 Task: Add Softage Information Technology Limited.
Action: Mouse moved to (285, 119)
Screenshot: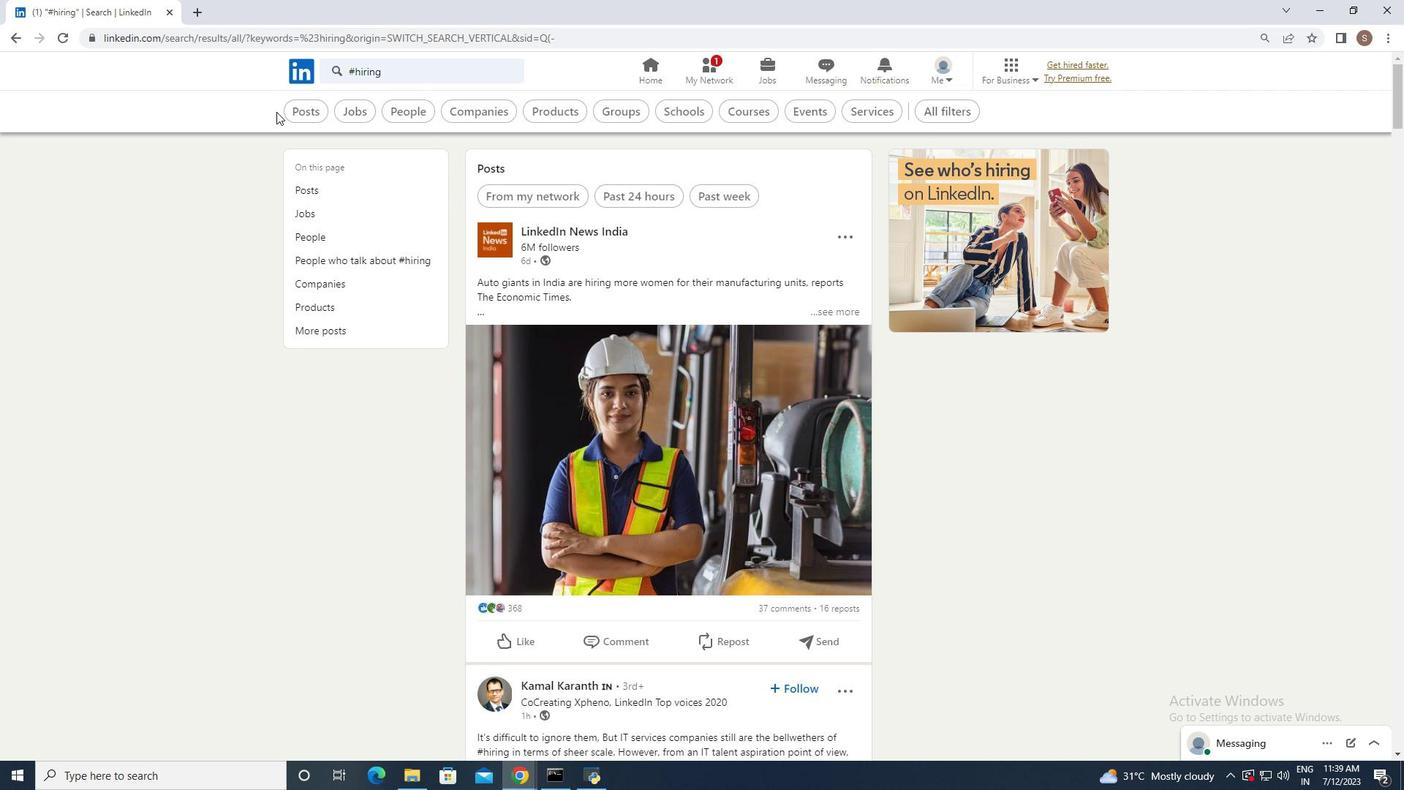 
Action: Mouse pressed left at (285, 119)
Screenshot: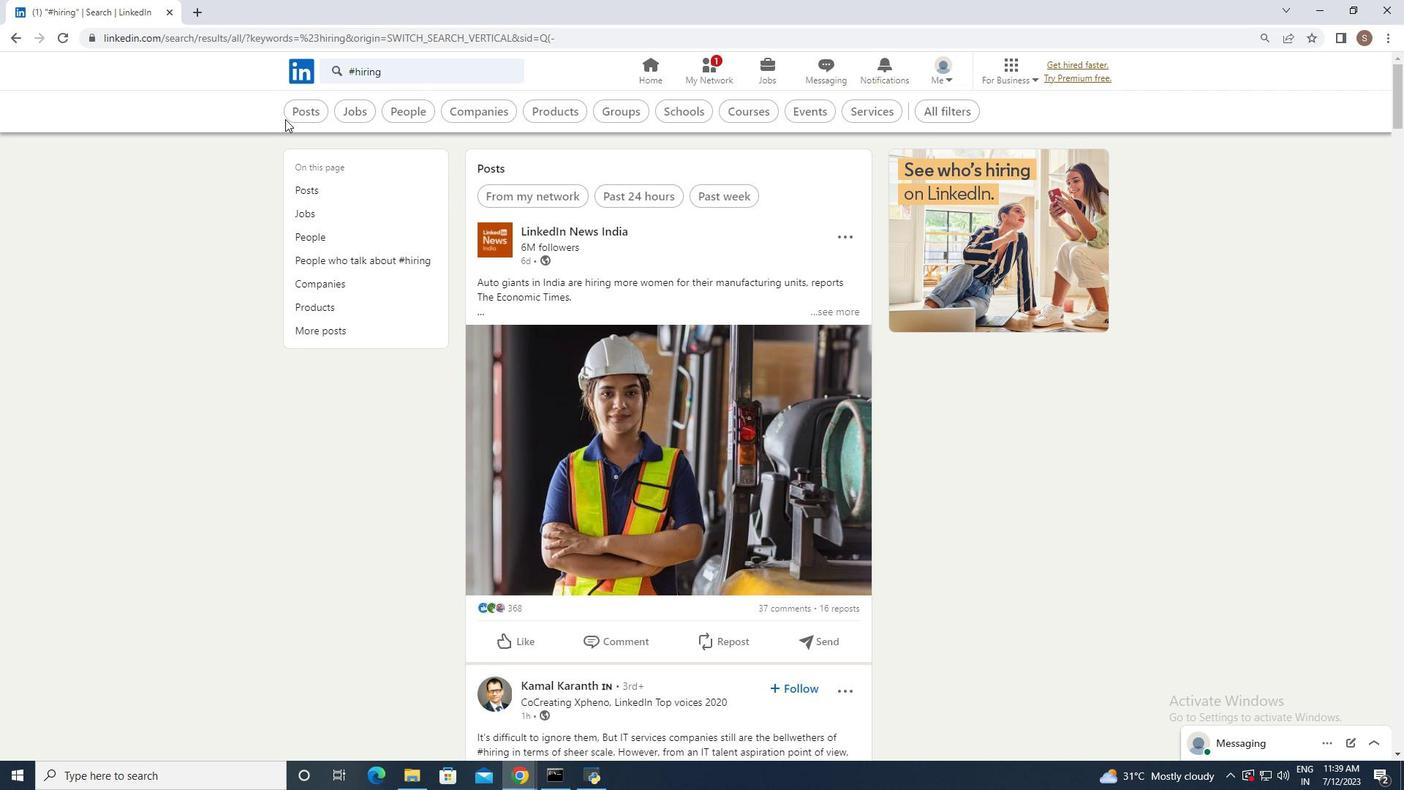 
Action: Mouse moved to (294, 116)
Screenshot: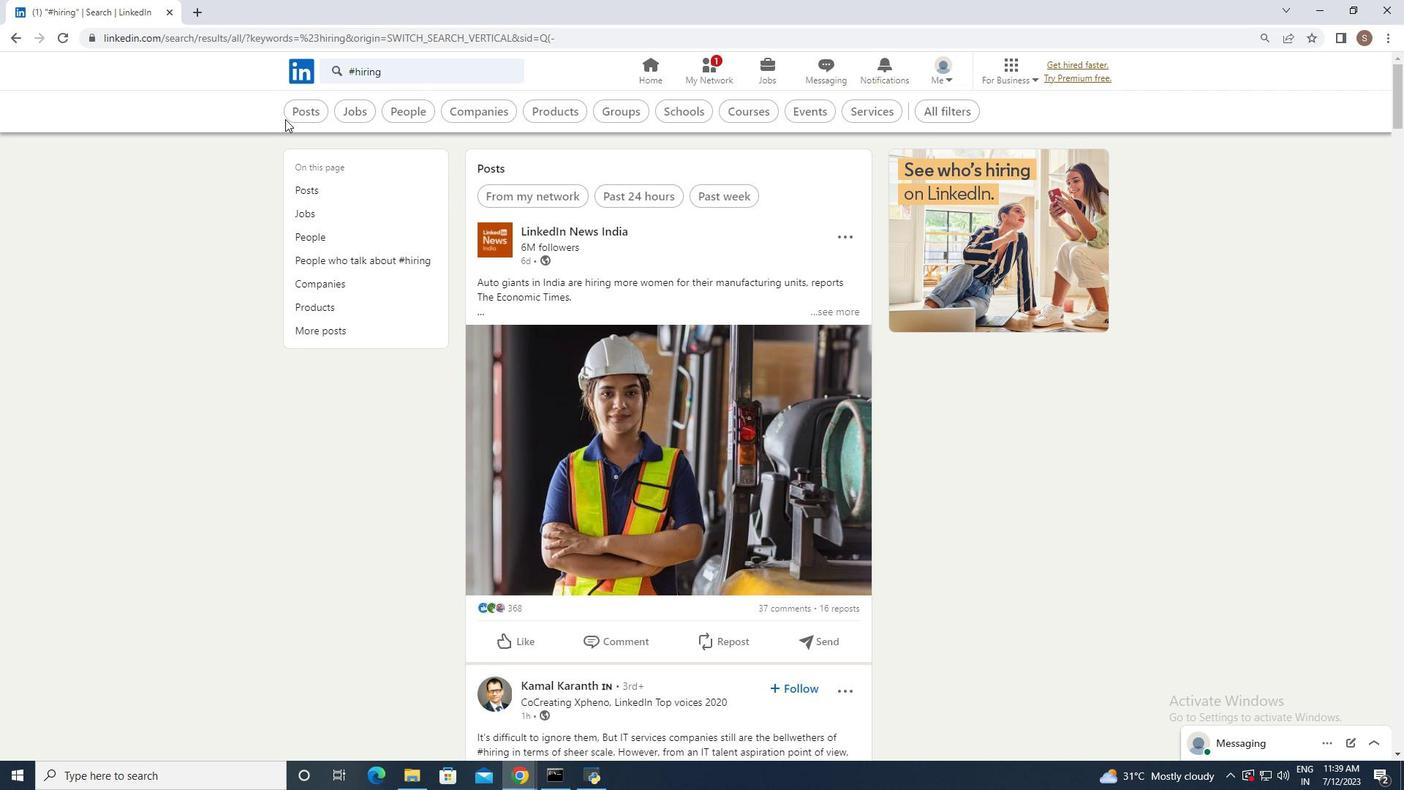 
Action: Mouse pressed left at (294, 116)
Screenshot: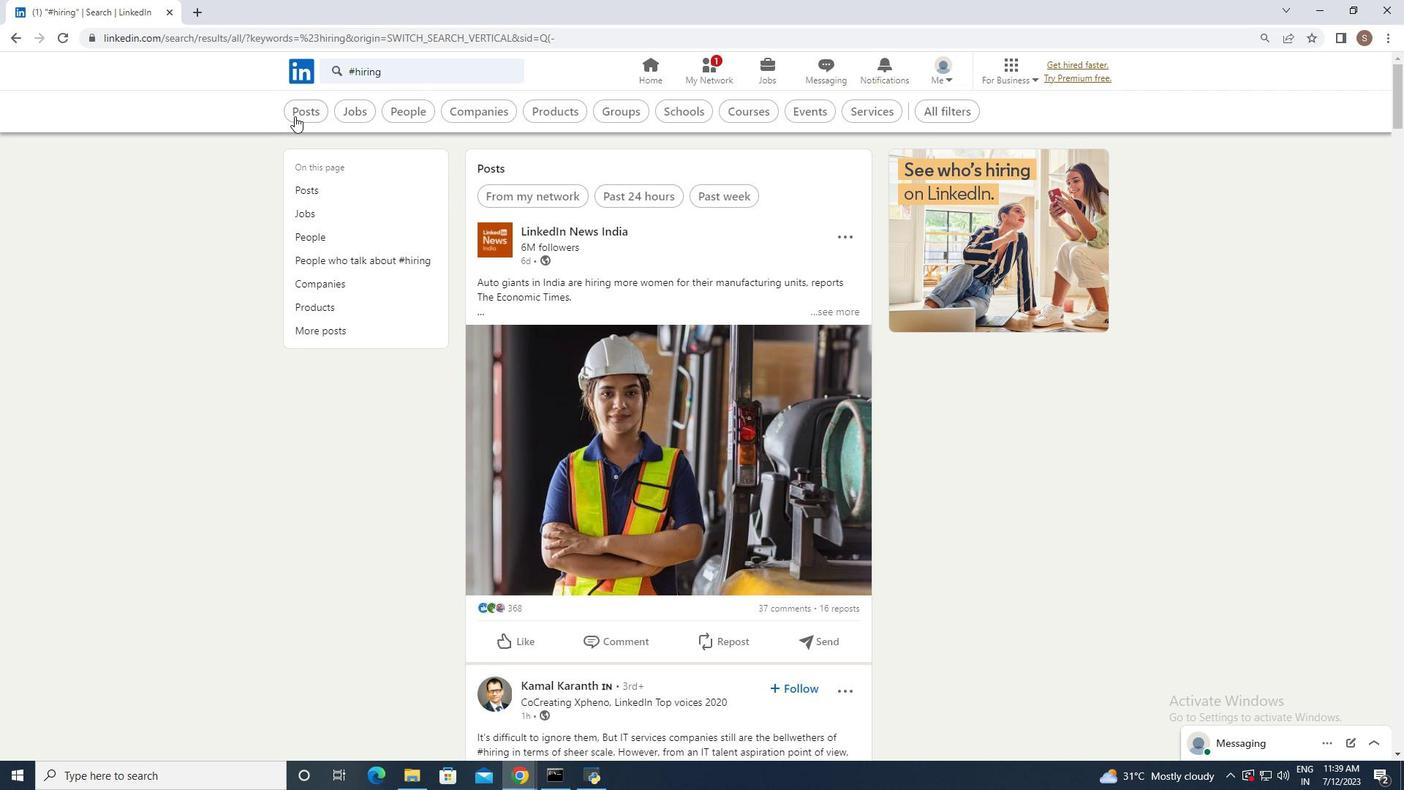 
Action: Mouse moved to (683, 109)
Screenshot: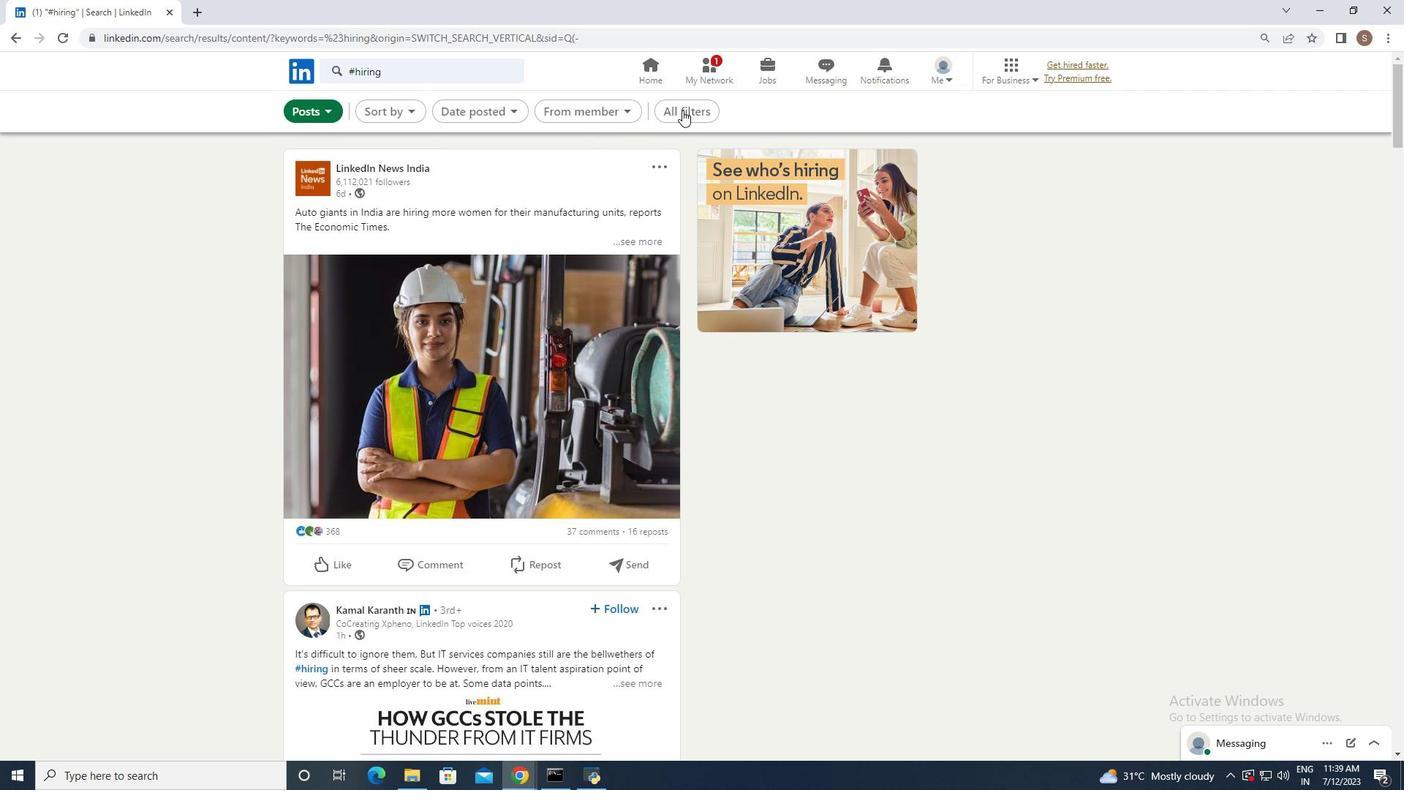 
Action: Mouse pressed left at (683, 109)
Screenshot: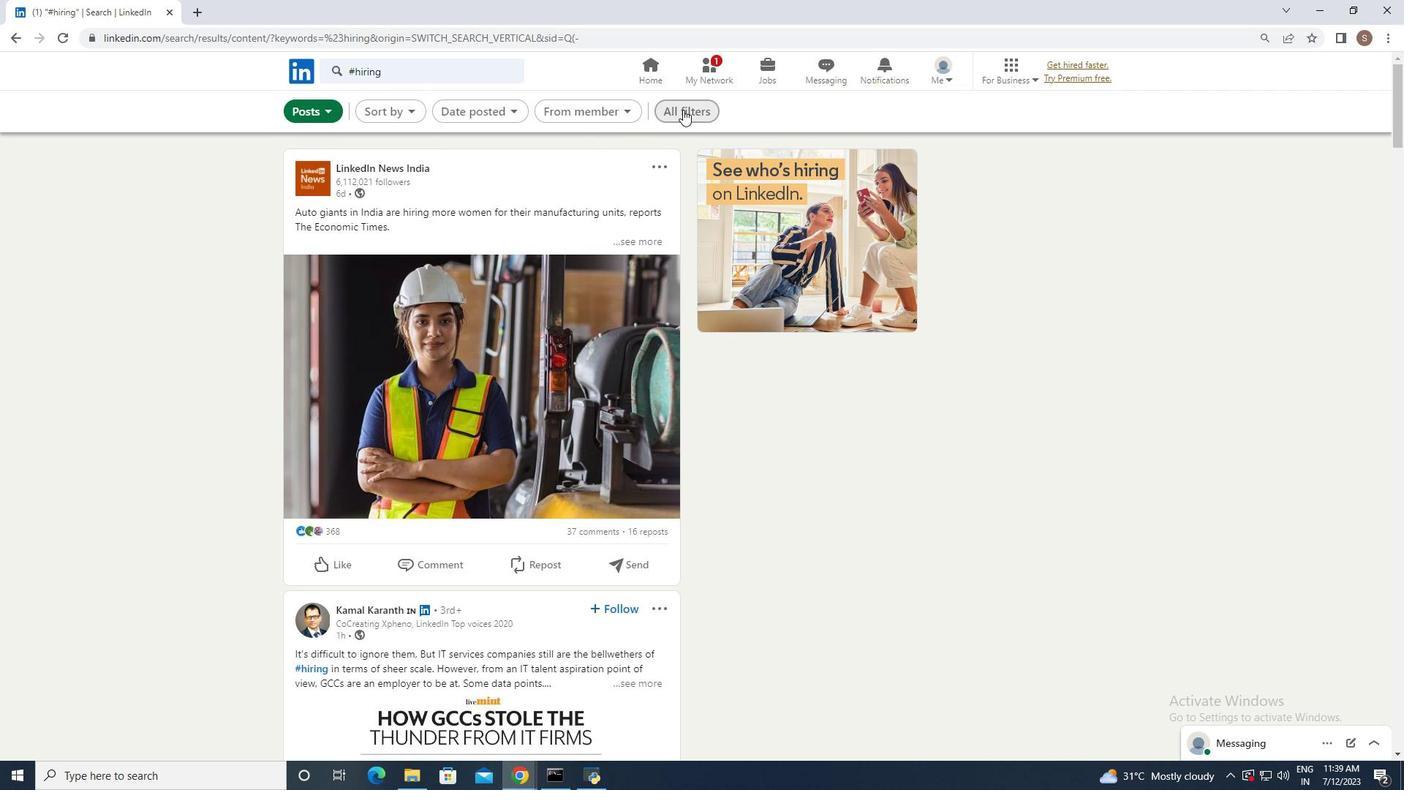 
Action: Mouse moved to (1159, 580)
Screenshot: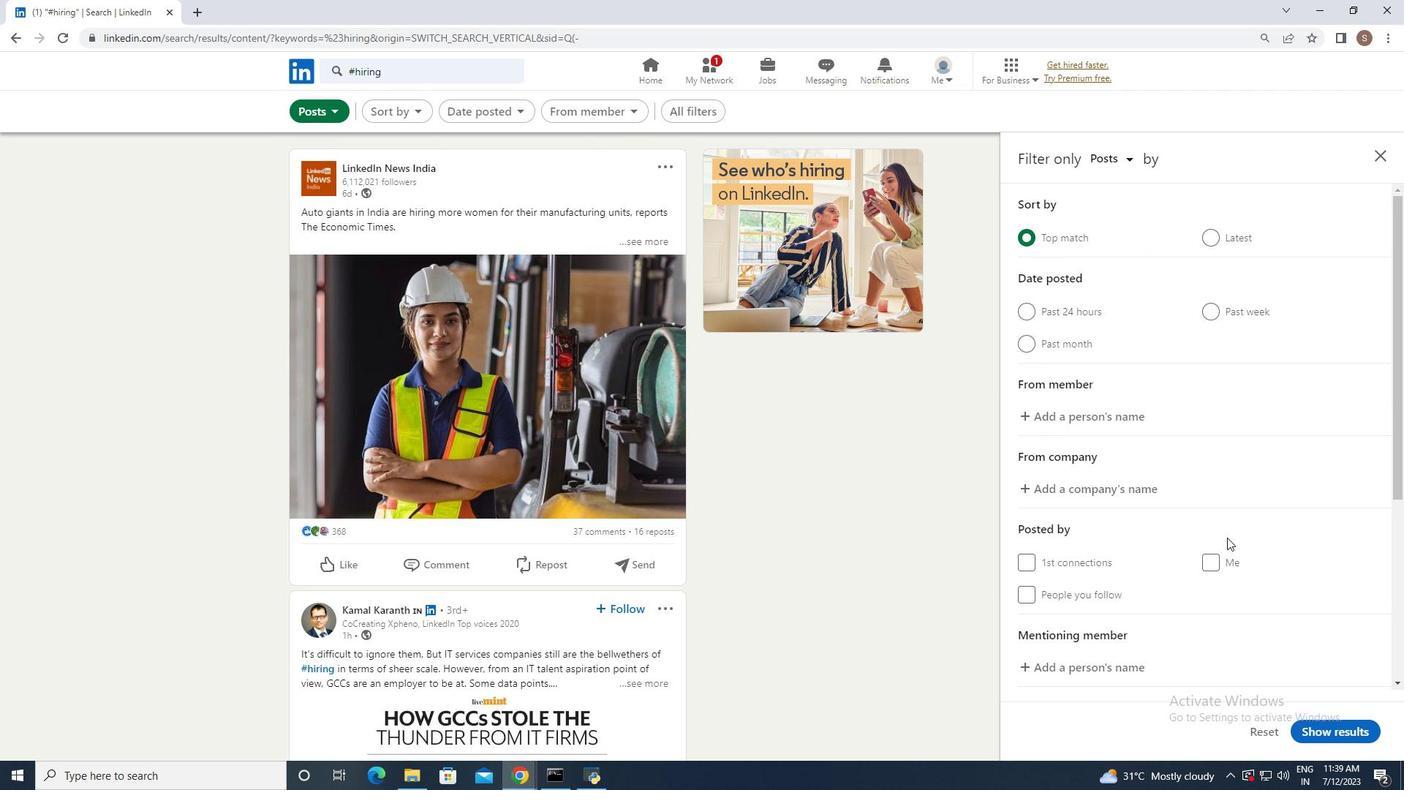 
Action: Mouse scrolled (1159, 580) with delta (0, 0)
Screenshot: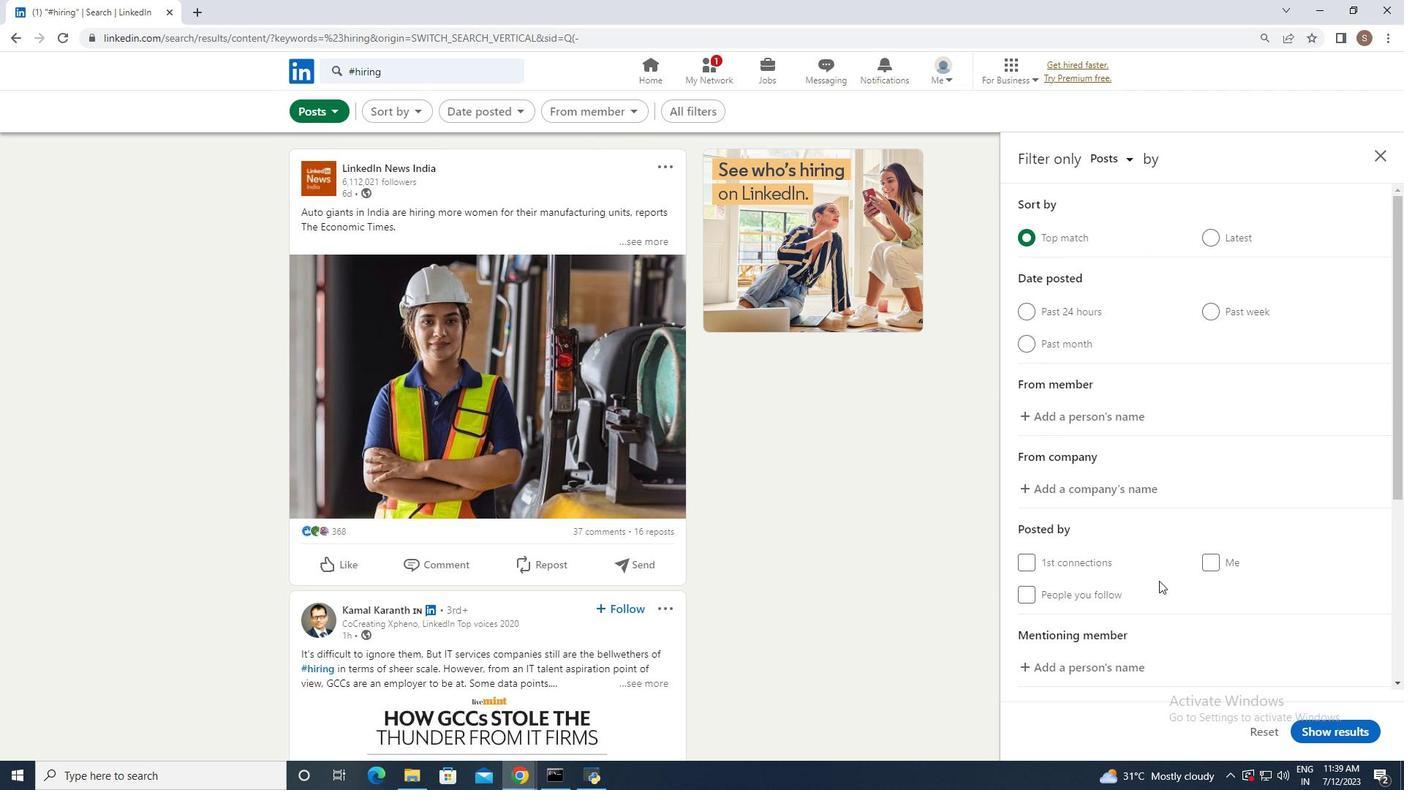 
Action: Mouse scrolled (1159, 580) with delta (0, 0)
Screenshot: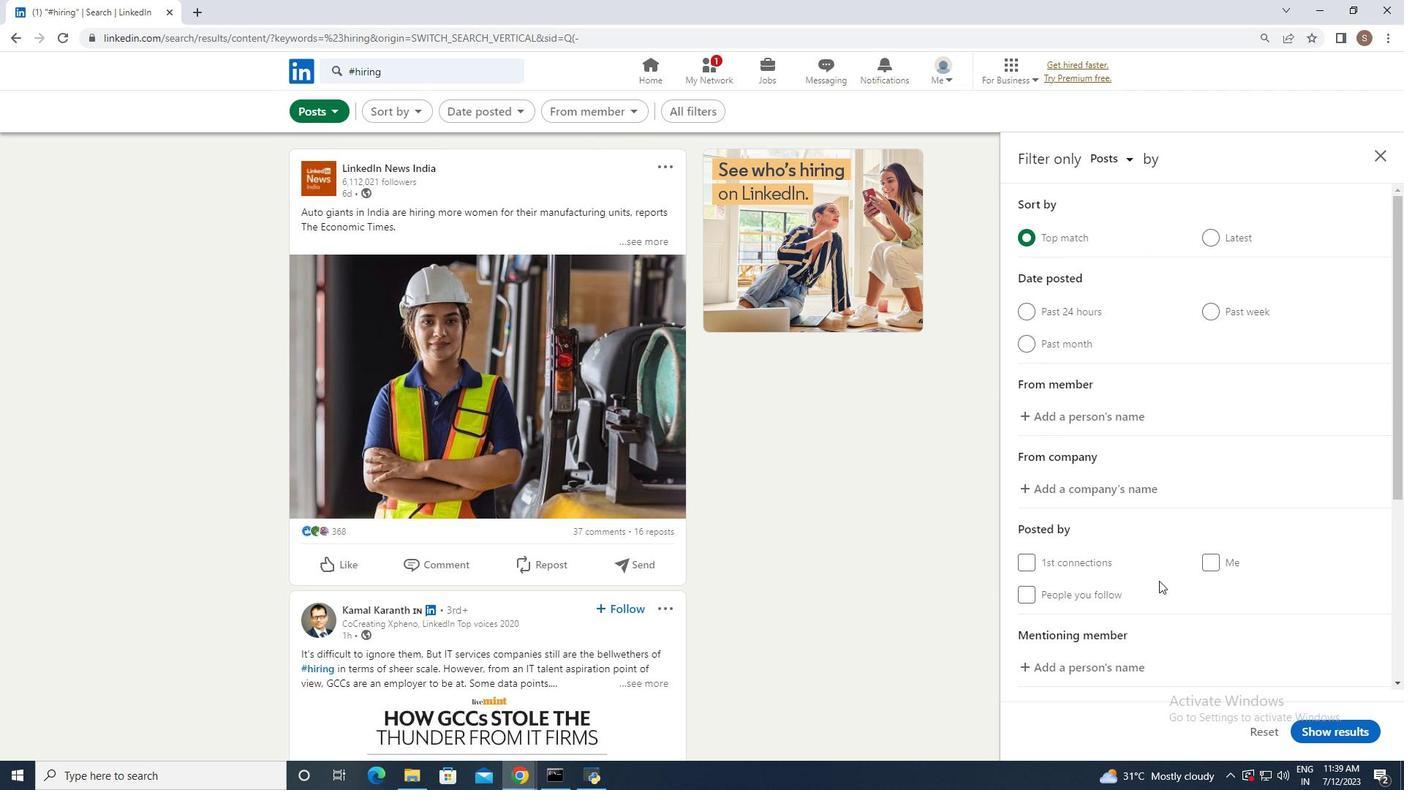 
Action: Mouse scrolled (1159, 580) with delta (0, 0)
Screenshot: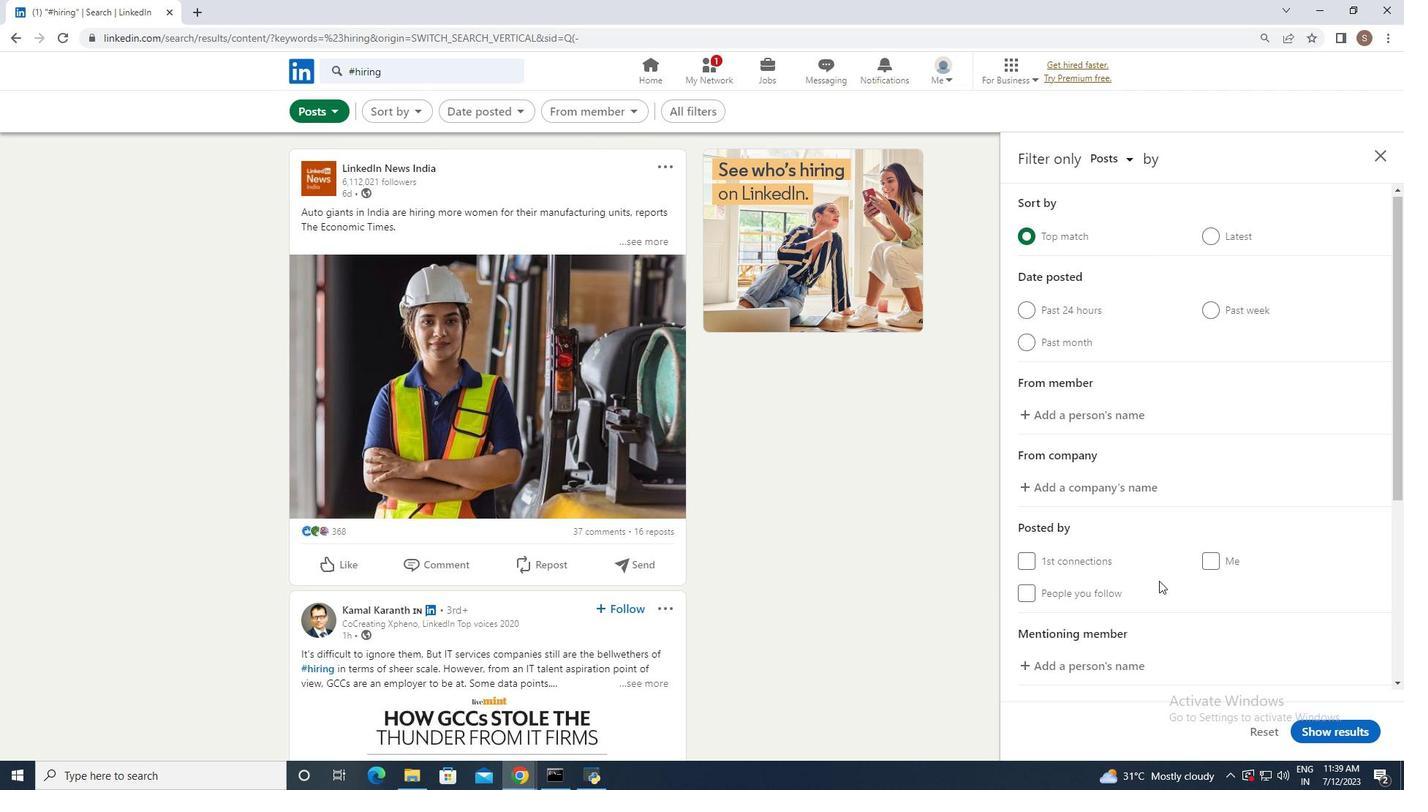 
Action: Mouse moved to (1080, 509)
Screenshot: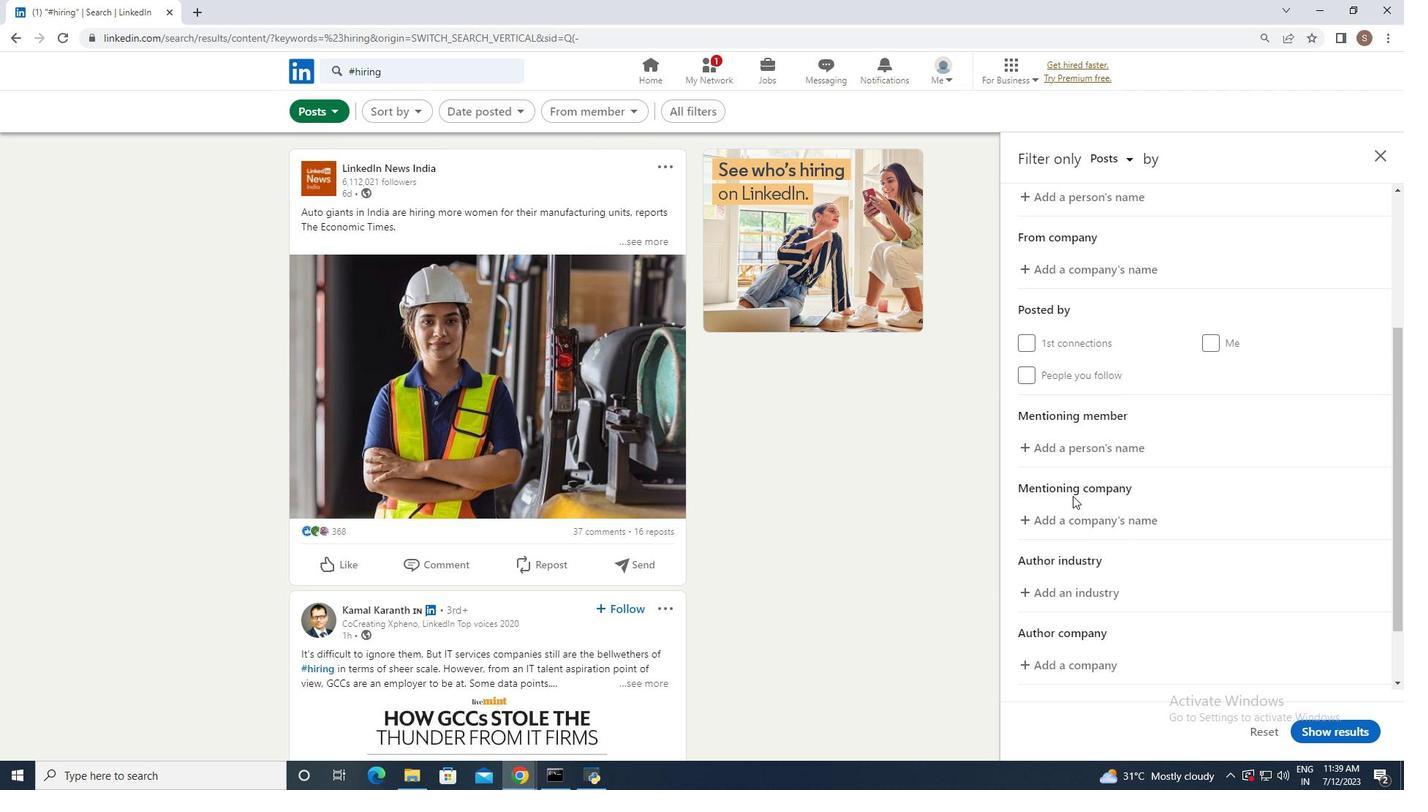 
Action: Mouse pressed left at (1080, 509)
Screenshot: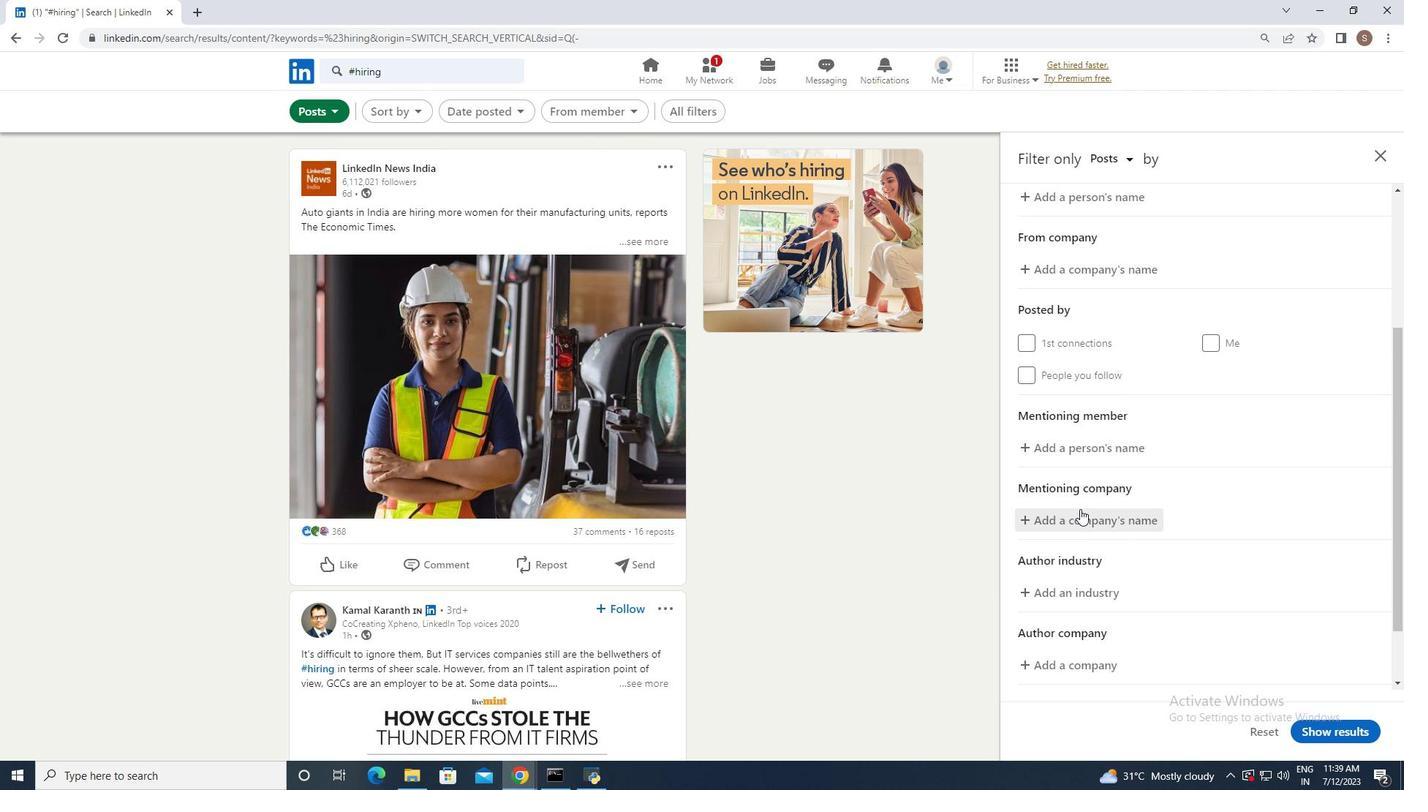 
Action: Key pressed <Key.shift>Softage
Screenshot: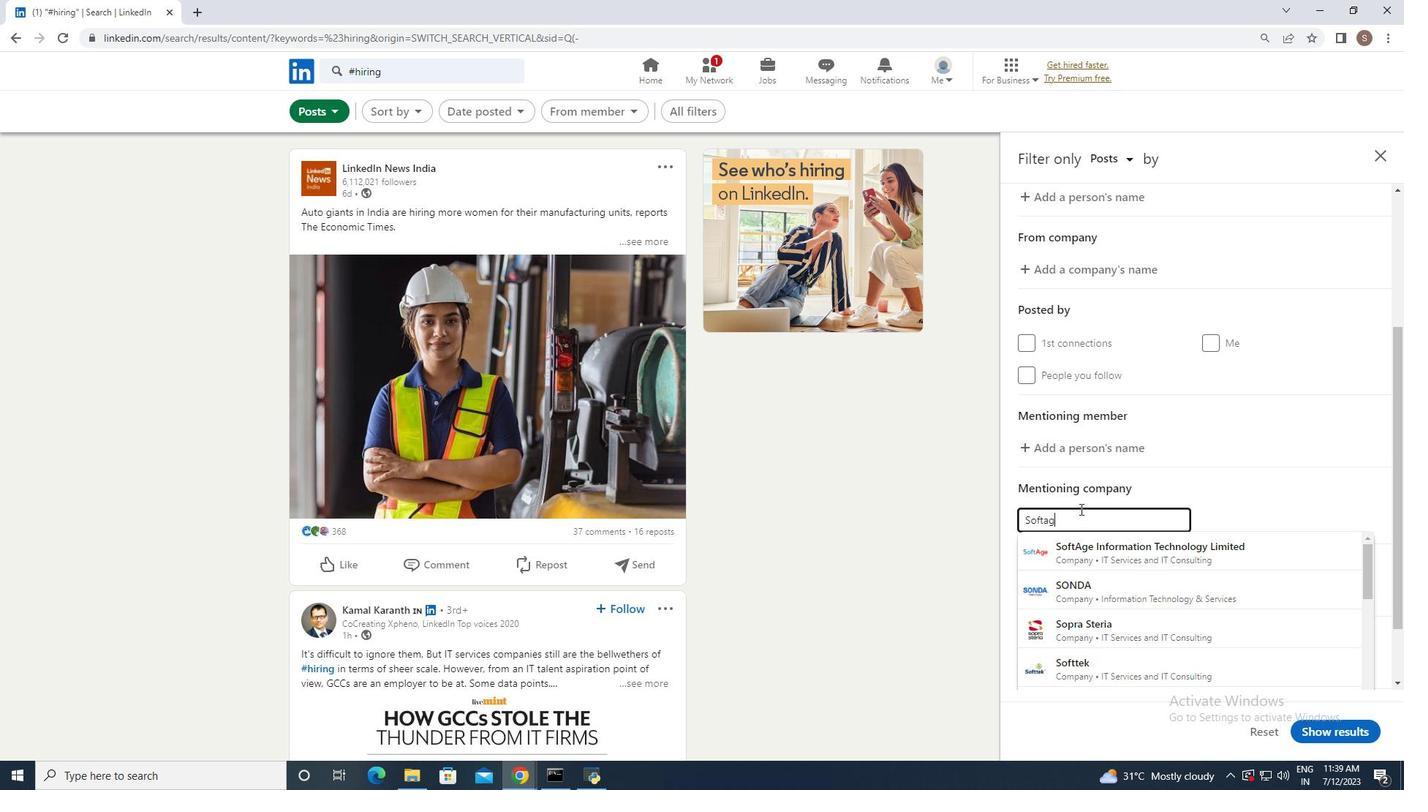 
Action: Mouse moved to (1093, 565)
Screenshot: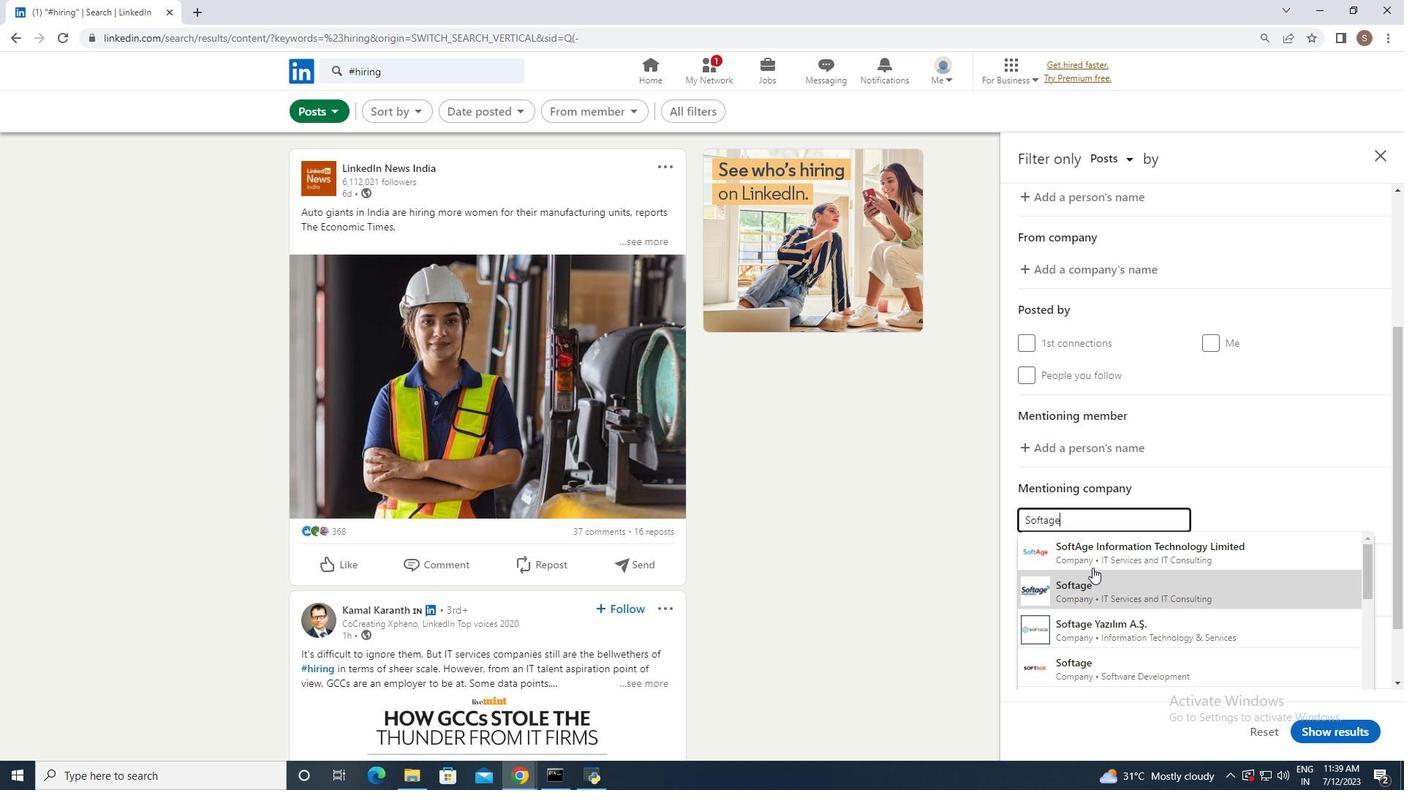 
Action: Mouse pressed left at (1093, 565)
Screenshot: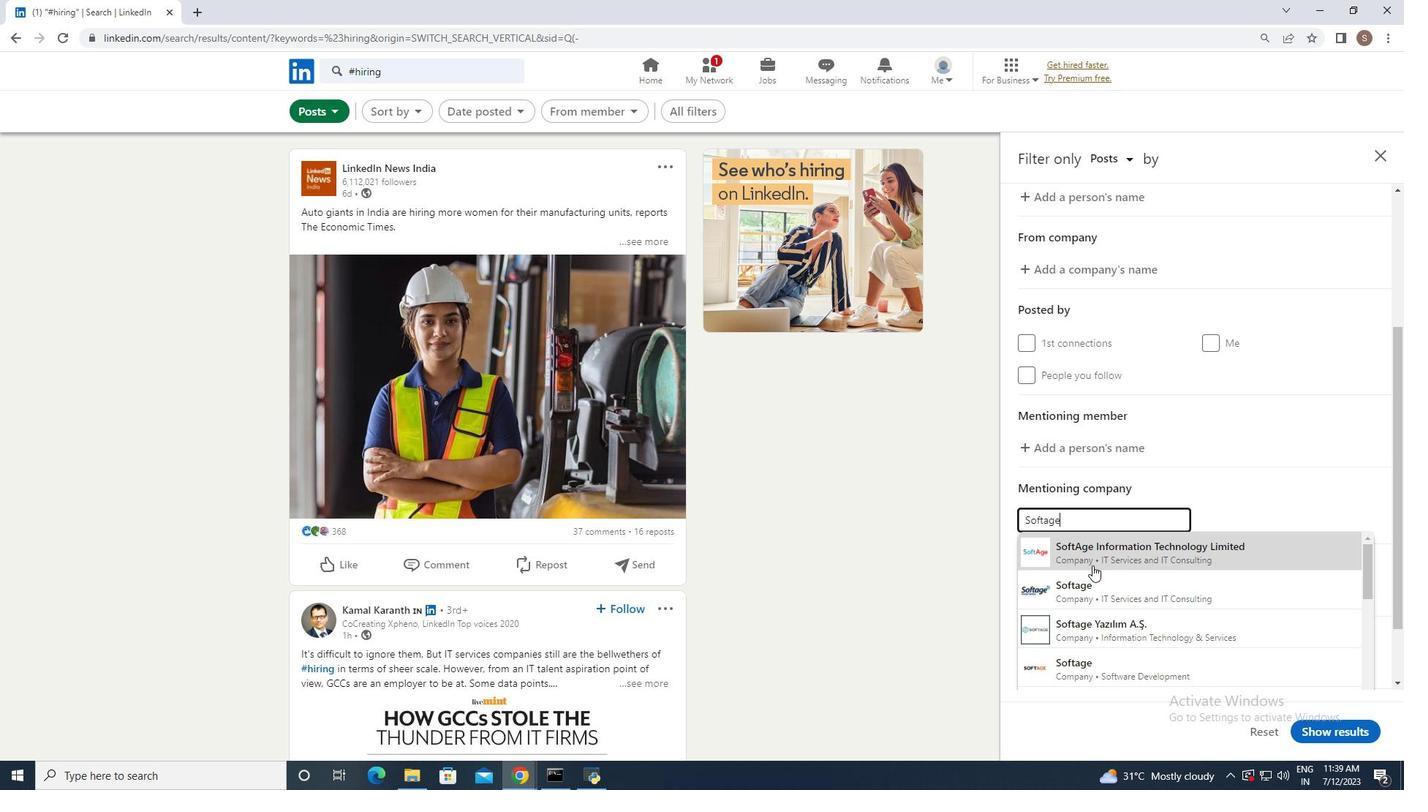 
Action: Mouse moved to (1320, 737)
Screenshot: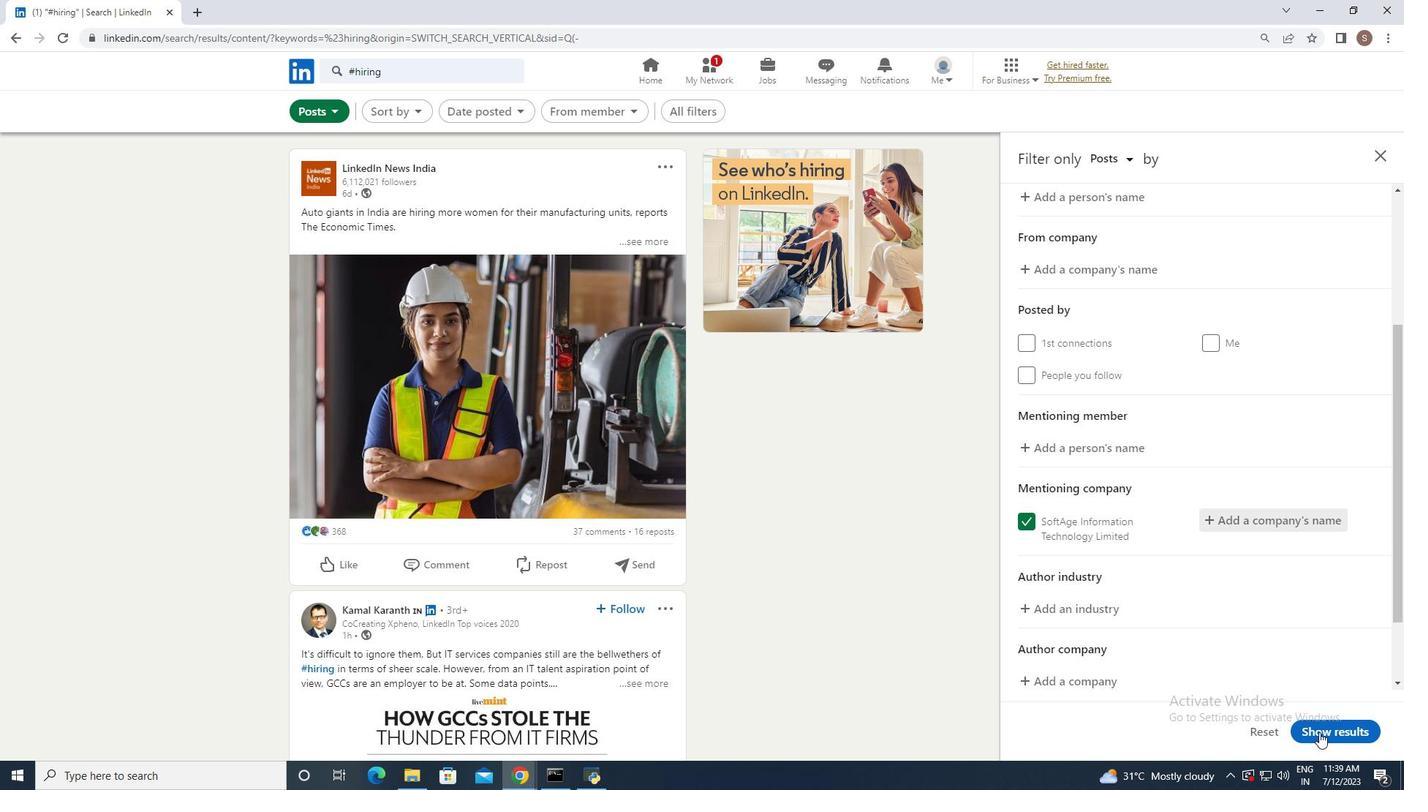 
Action: Mouse pressed left at (1320, 737)
Screenshot: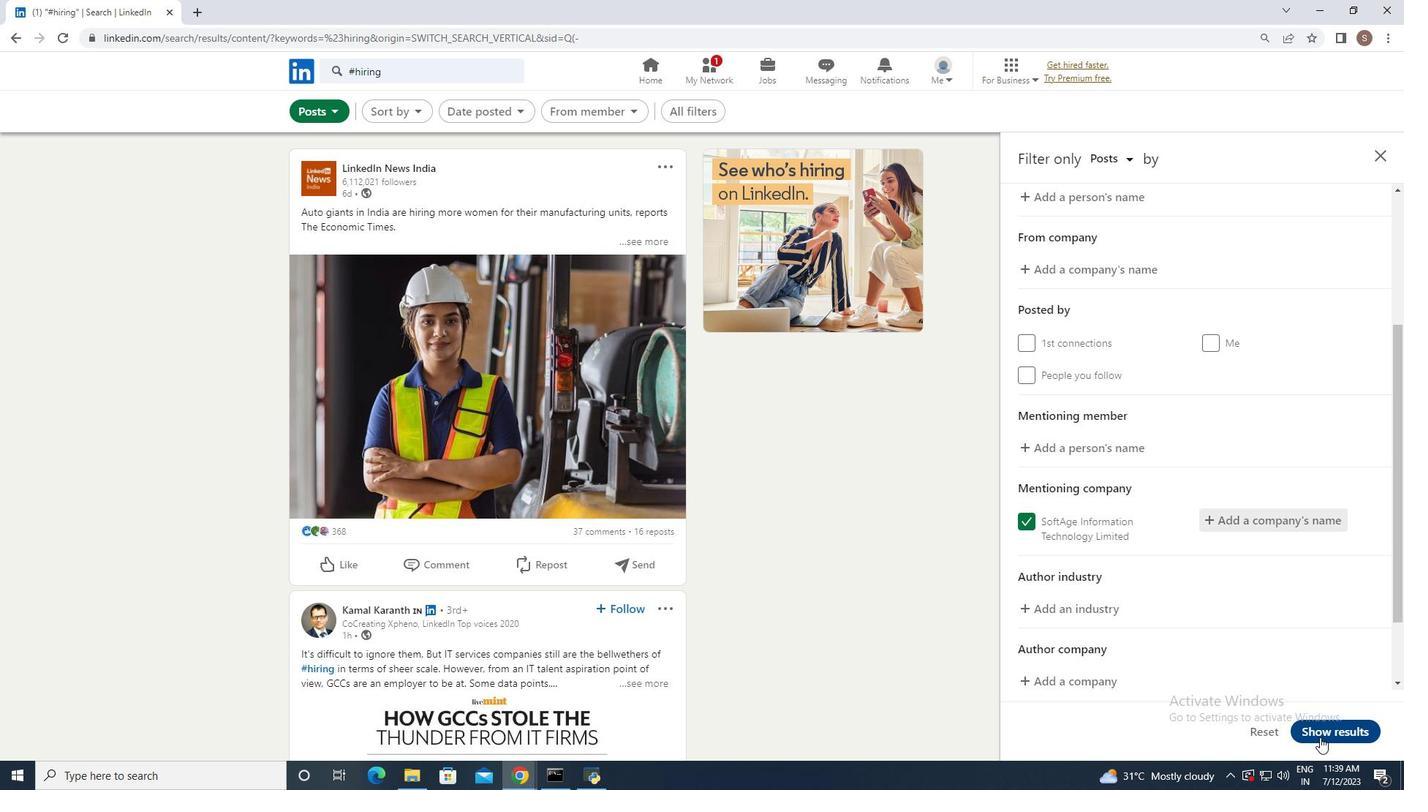 
